 Task: Add Sprouts Shredded Mild Cheddar Cheese to the cart.
Action: Mouse pressed left at (19, 96)
Screenshot: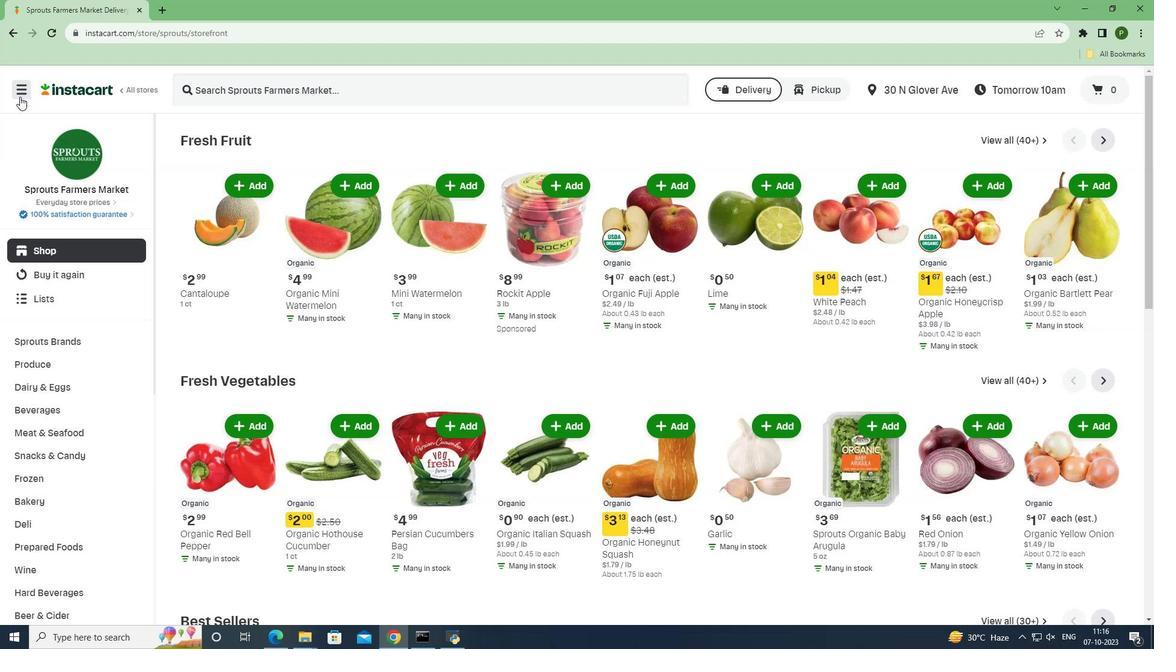 
Action: Mouse moved to (72, 318)
Screenshot: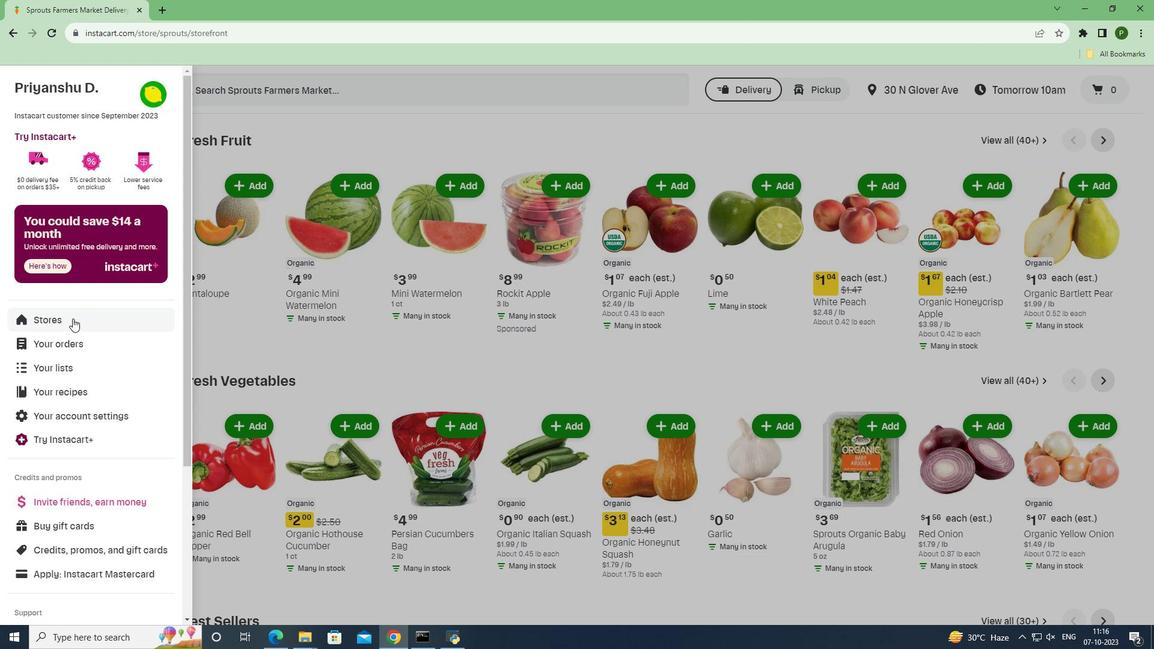 
Action: Mouse pressed left at (72, 318)
Screenshot: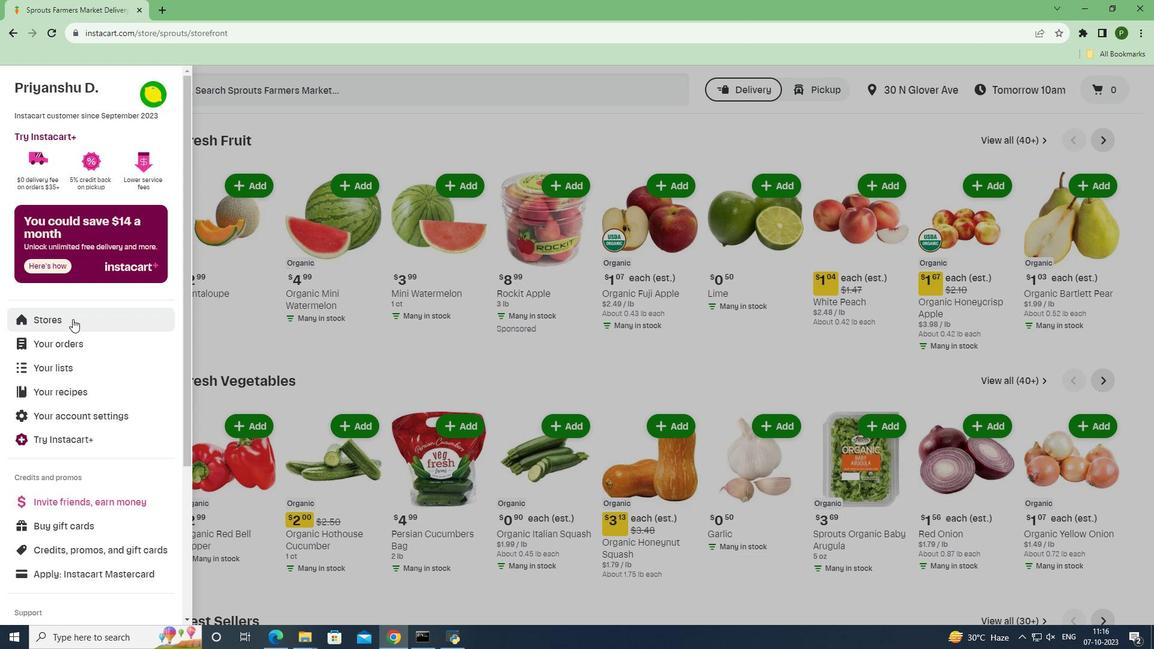 
Action: Mouse moved to (282, 140)
Screenshot: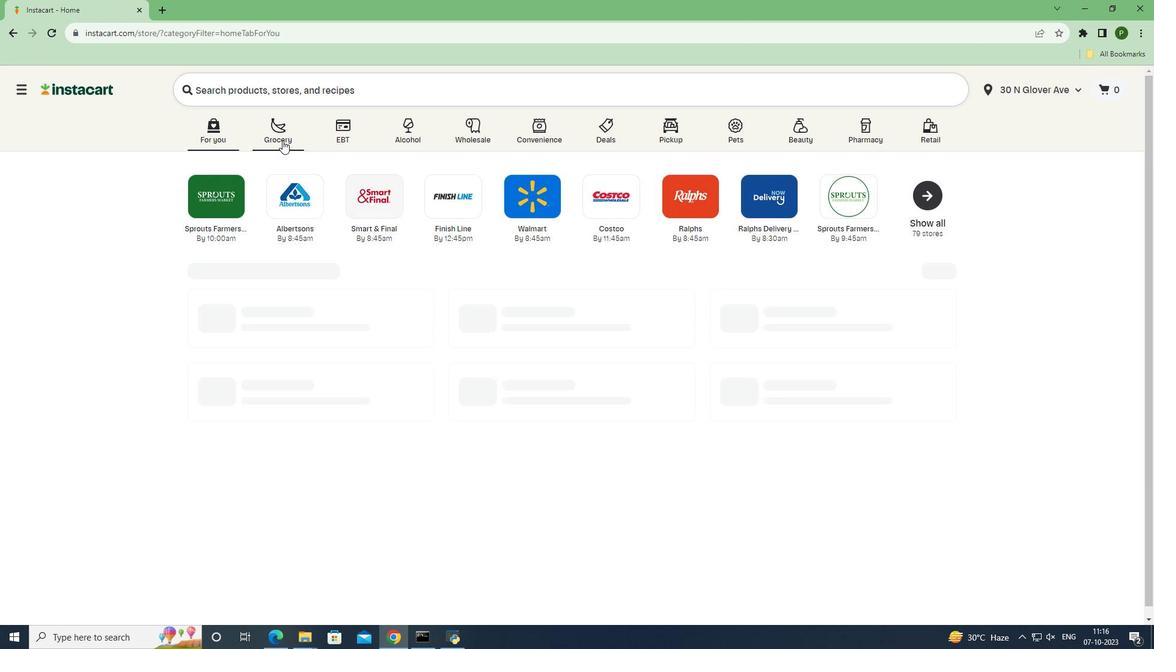 
Action: Mouse pressed left at (282, 140)
Screenshot: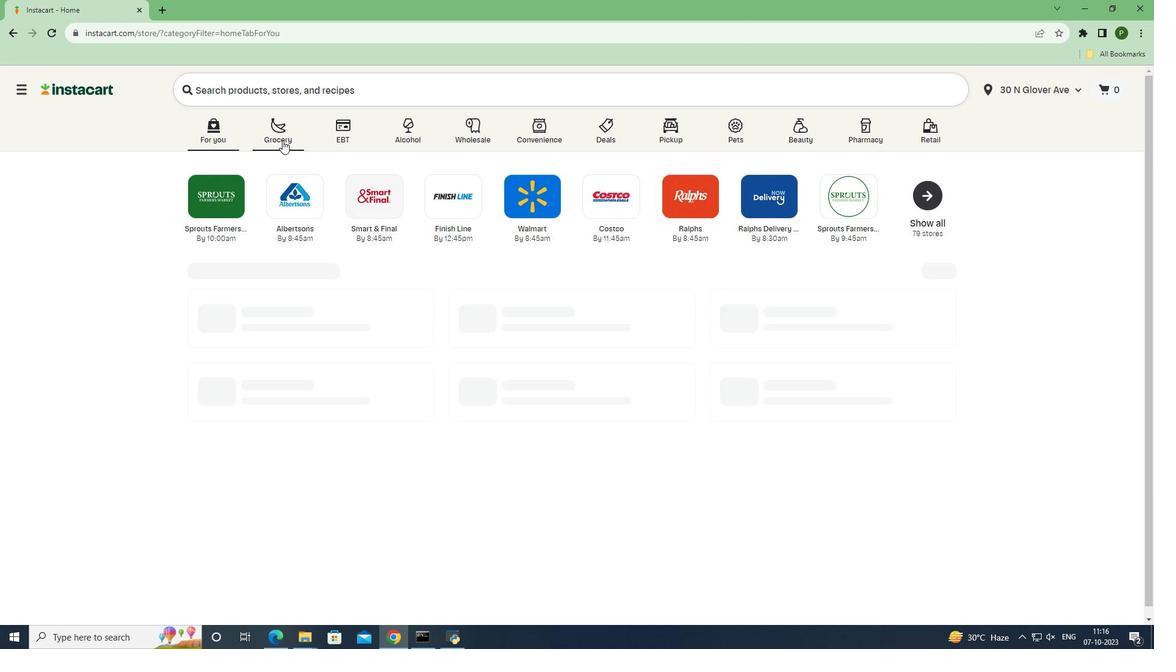 
Action: Mouse moved to (474, 268)
Screenshot: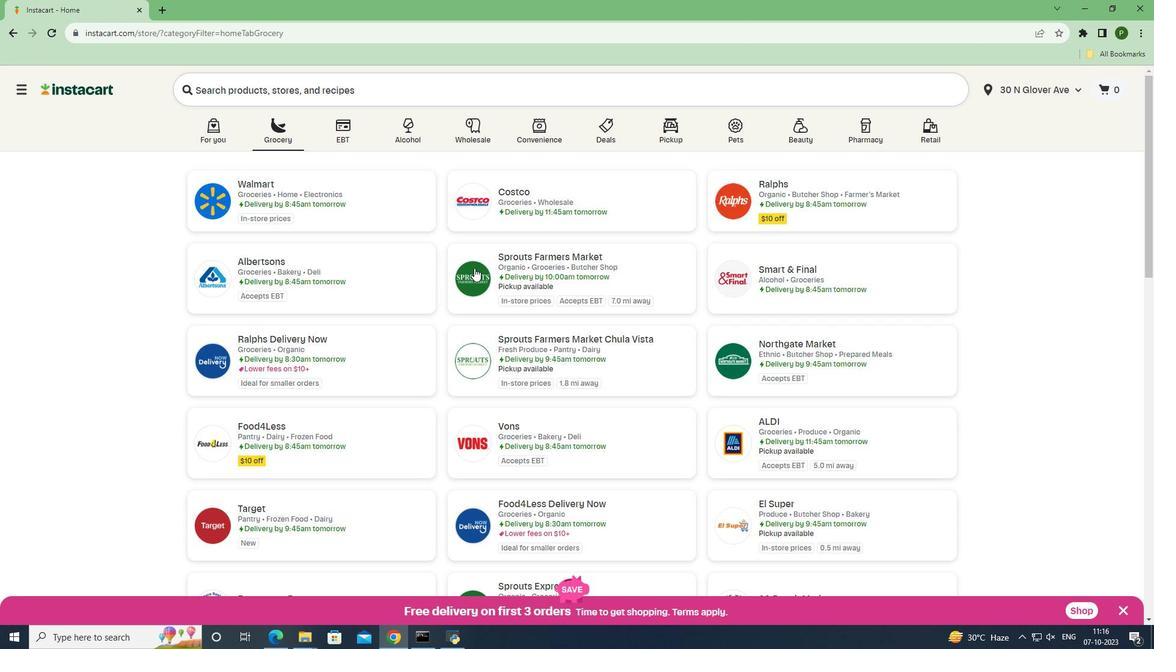 
Action: Mouse pressed left at (474, 268)
Screenshot: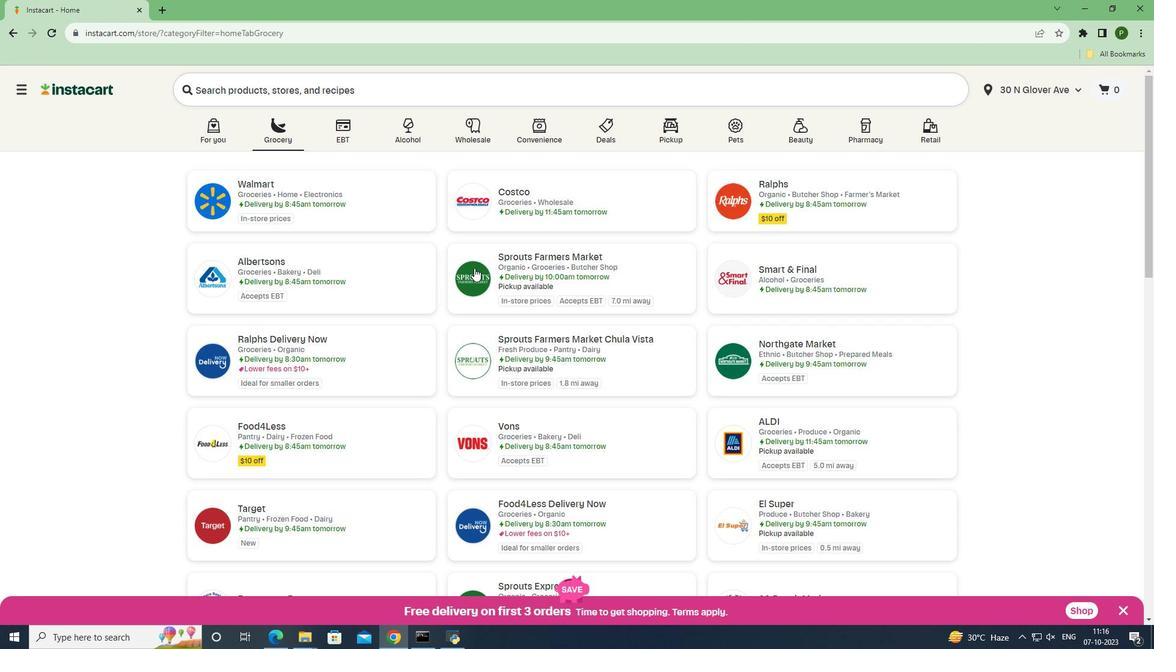 
Action: Mouse moved to (106, 385)
Screenshot: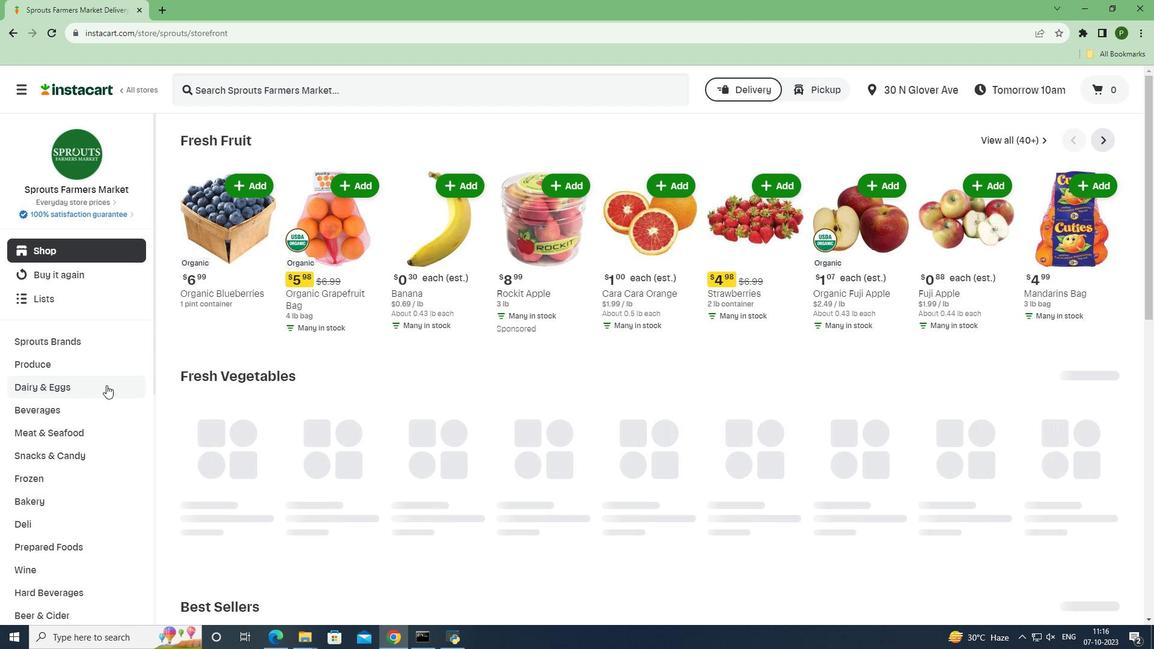 
Action: Mouse pressed left at (106, 385)
Screenshot: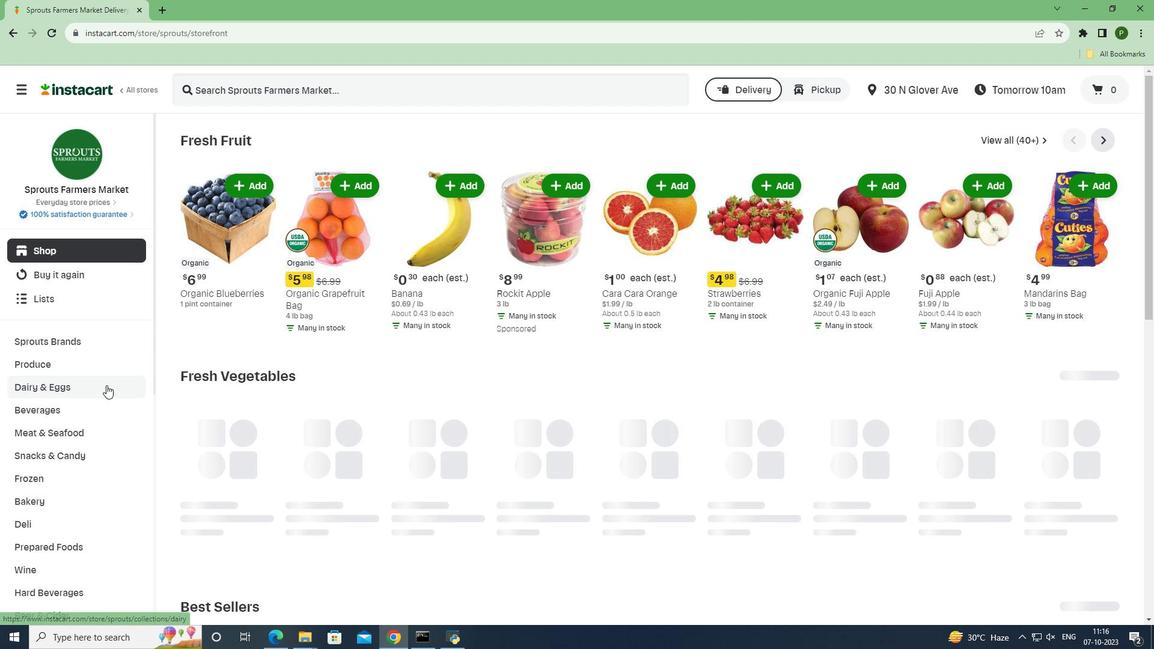 
Action: Mouse moved to (85, 434)
Screenshot: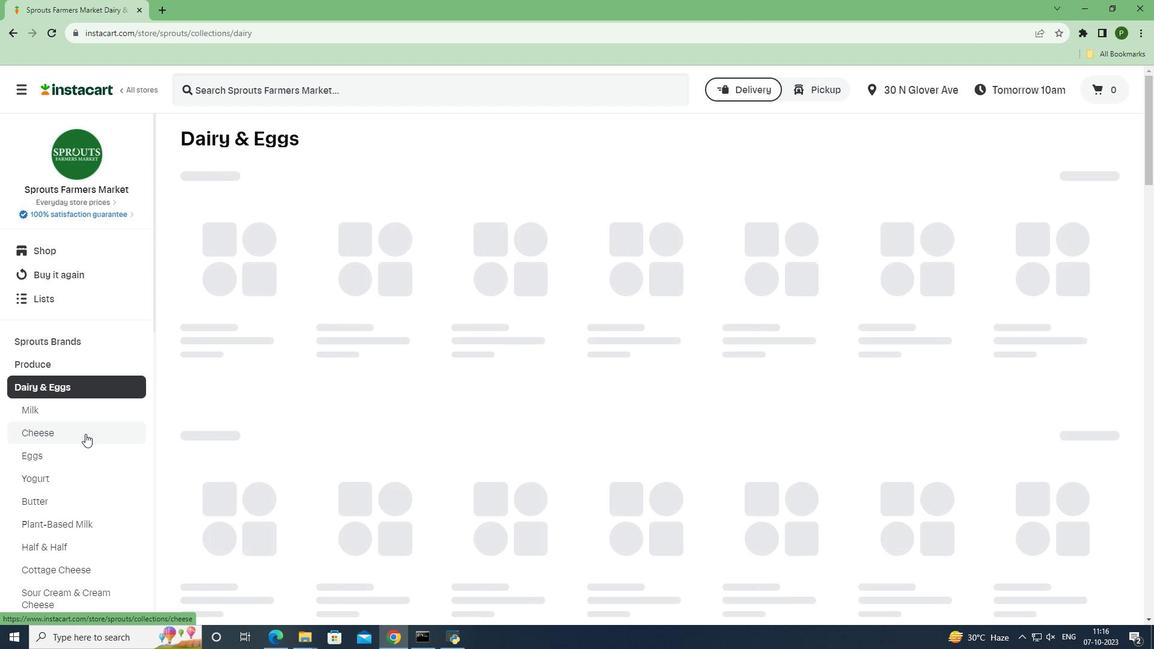 
Action: Mouse pressed left at (85, 434)
Screenshot: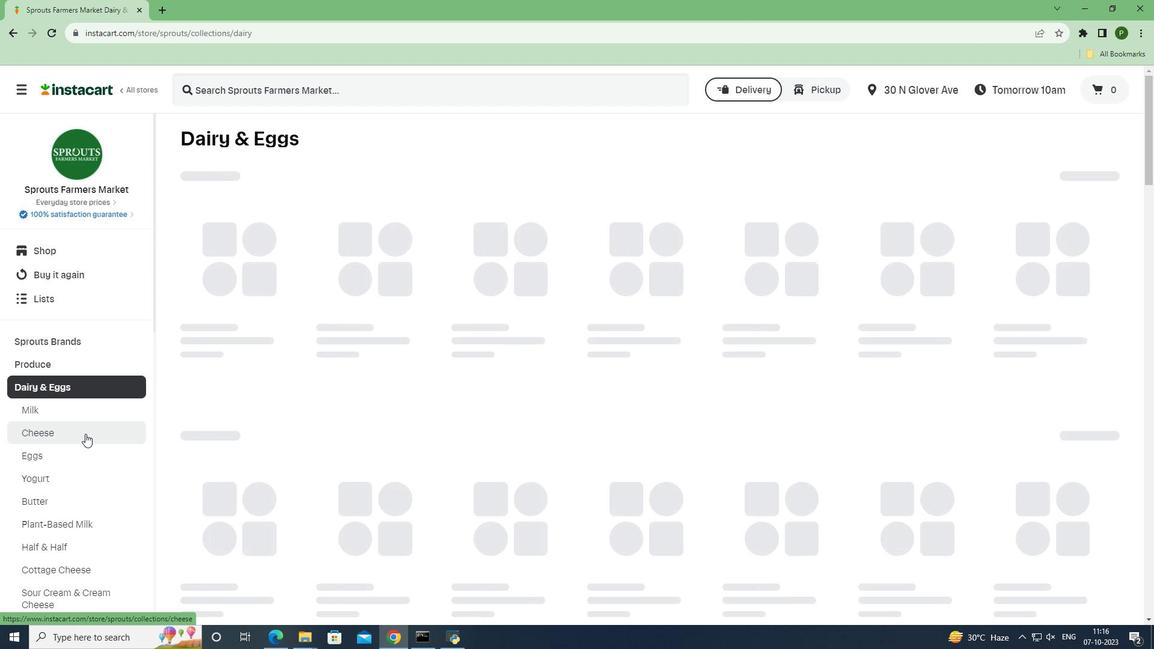 
Action: Mouse moved to (243, 95)
Screenshot: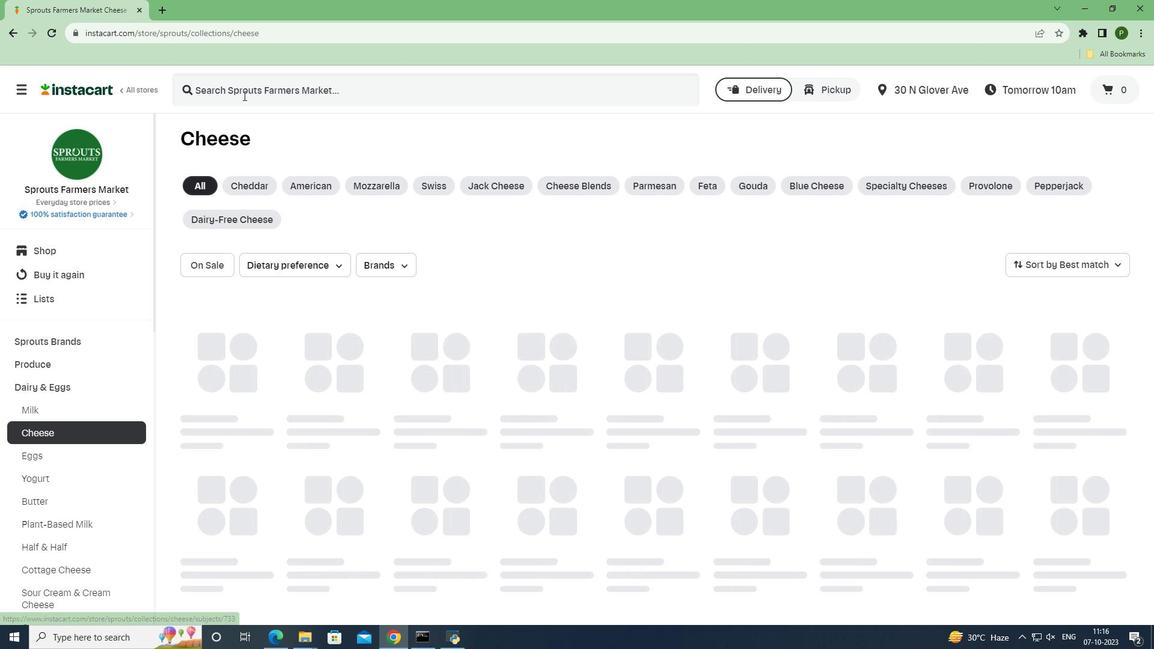 
Action: Mouse pressed left at (243, 95)
Screenshot: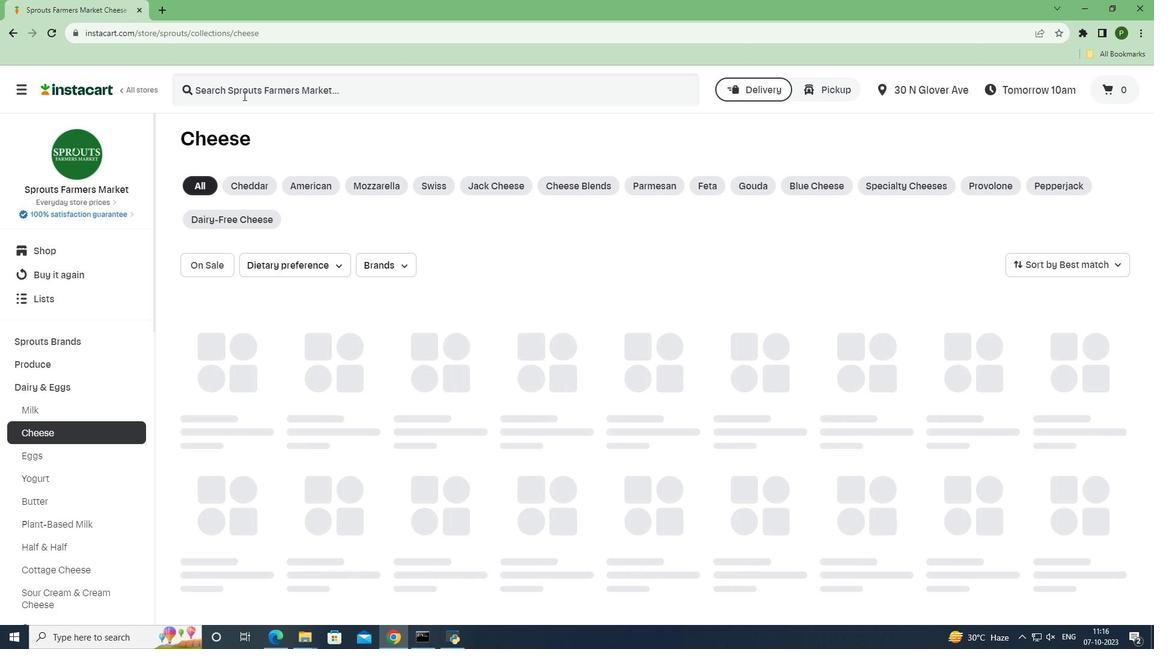 
Action: Key pressed <Key.caps_lock>S<Key.caps_lock>prouts<Key.space><Key.caps_lock>S<Key.caps_lock>hredded<Key.space><Key.caps_lock>MI<Key.caps_lock><Key.caps_lock>LD<Key.space><Key.caps_lock><Key.caps_lock>C<Key.caps_lock>heddar<Key.space><Key.caps_lock>C<Key.caps_lock>heese<Key.space><Key.enter>
Screenshot: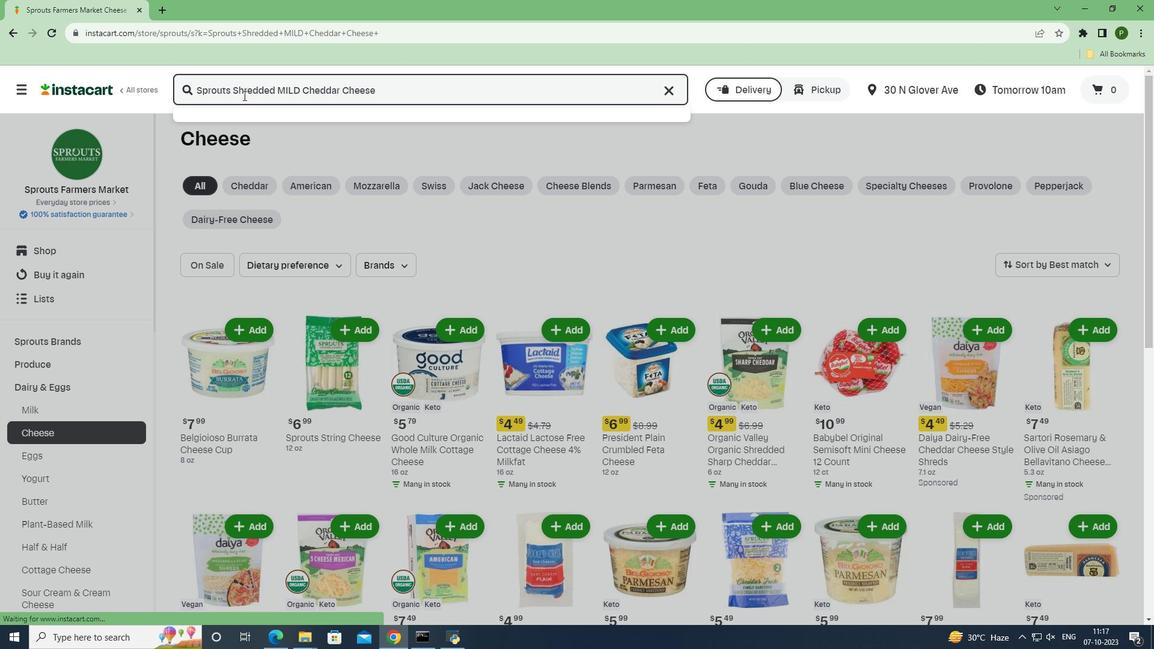 
Action: Mouse moved to (330, 210)
Screenshot: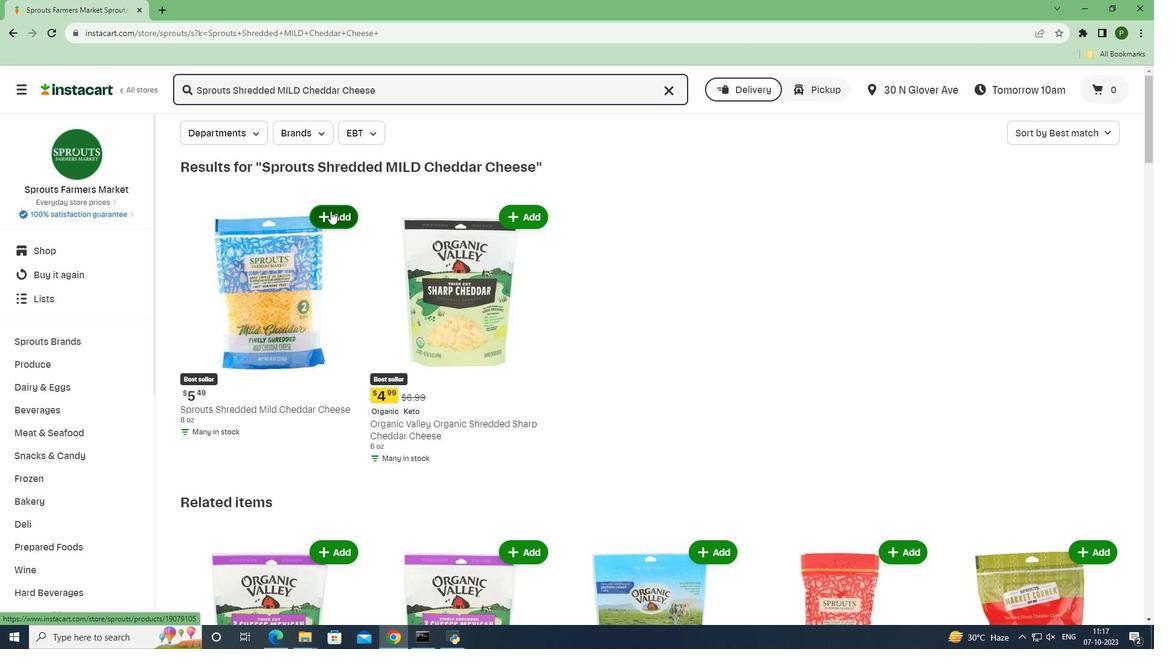 
Action: Mouse pressed left at (330, 210)
Screenshot: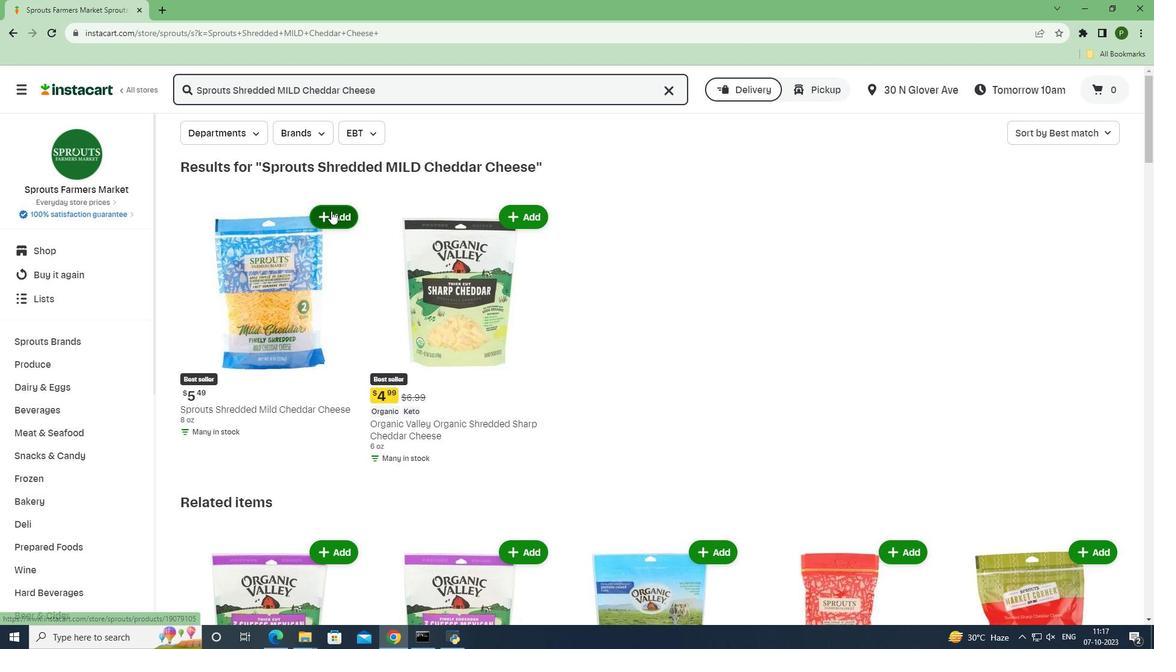 
Action: Mouse moved to (362, 296)
Screenshot: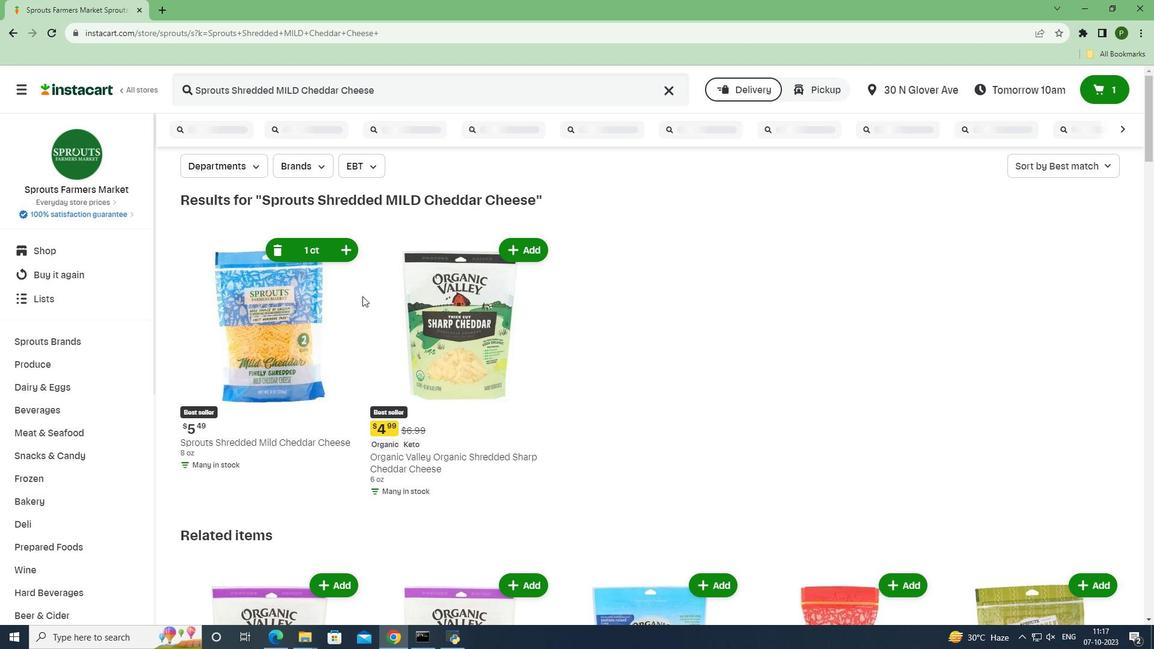 
